 Task: Schedule a 45-minute meeting for project resource reallocation.
Action: Mouse moved to (93, 115)
Screenshot: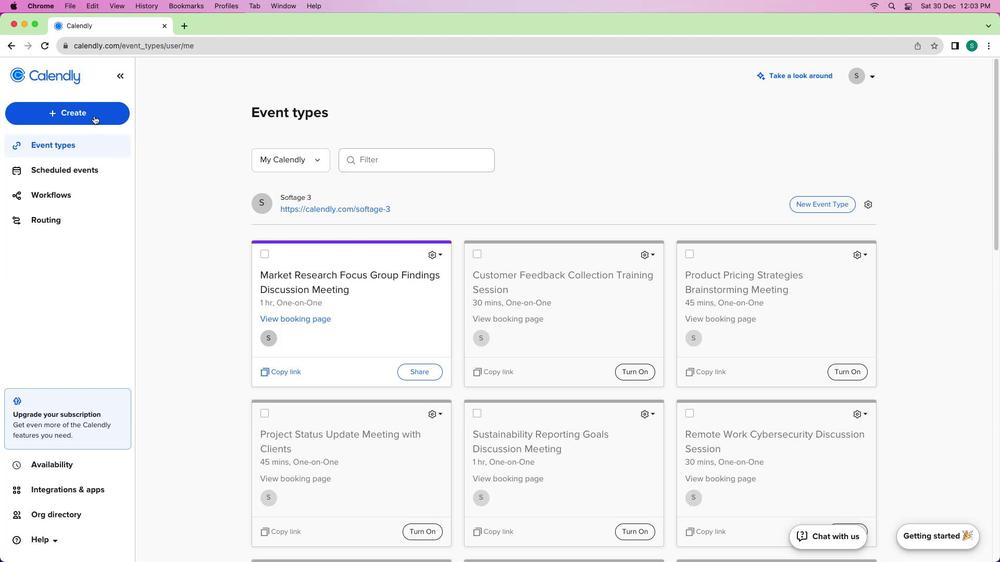 
Action: Mouse pressed left at (93, 115)
Screenshot: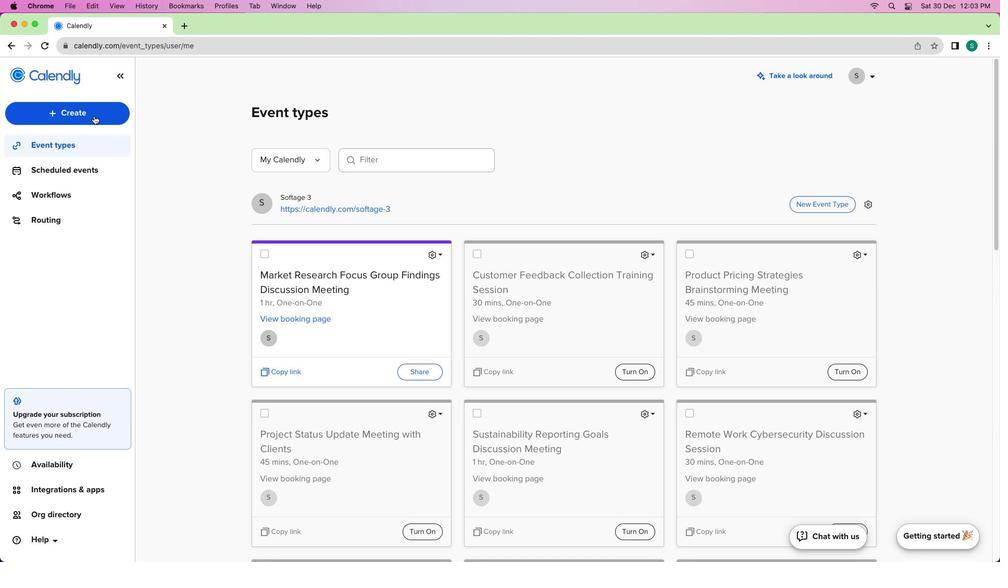 
Action: Mouse moved to (121, 156)
Screenshot: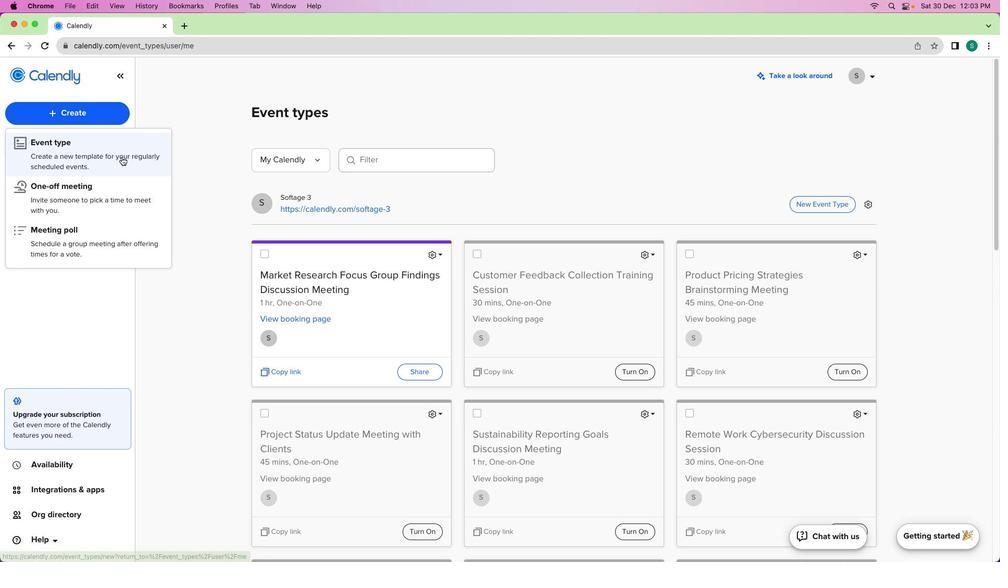 
Action: Mouse pressed left at (121, 156)
Screenshot: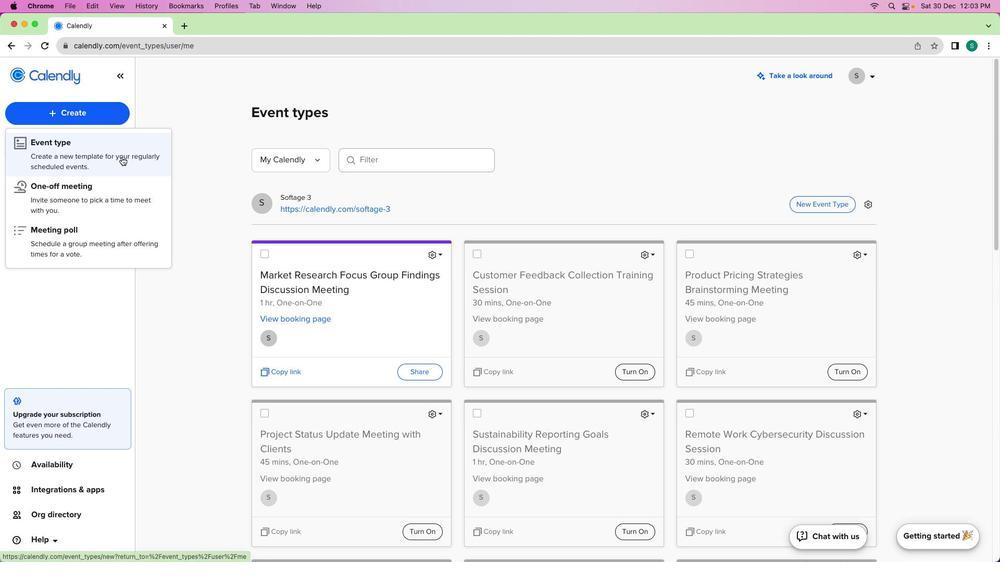 
Action: Mouse moved to (337, 195)
Screenshot: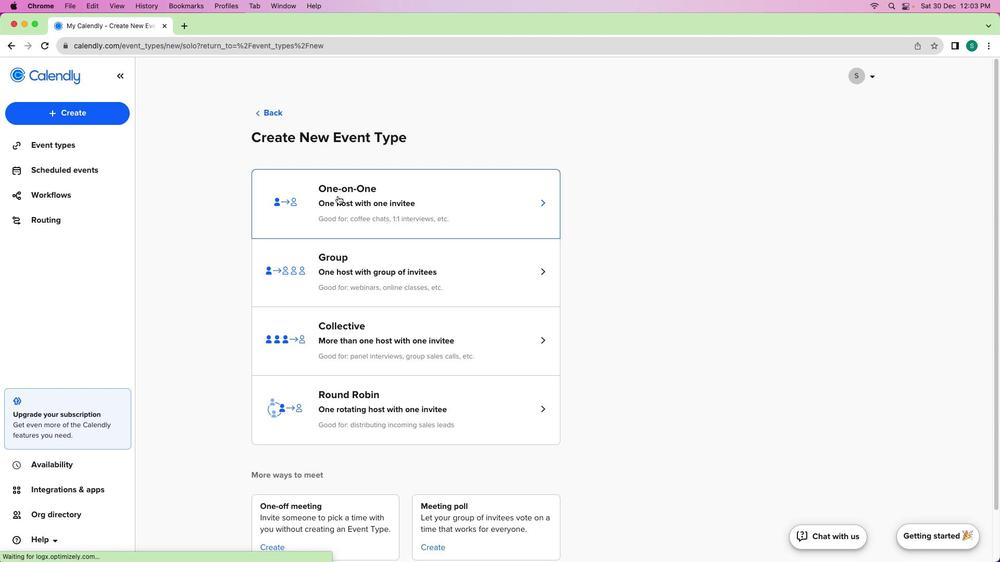 
Action: Mouse pressed left at (337, 195)
Screenshot: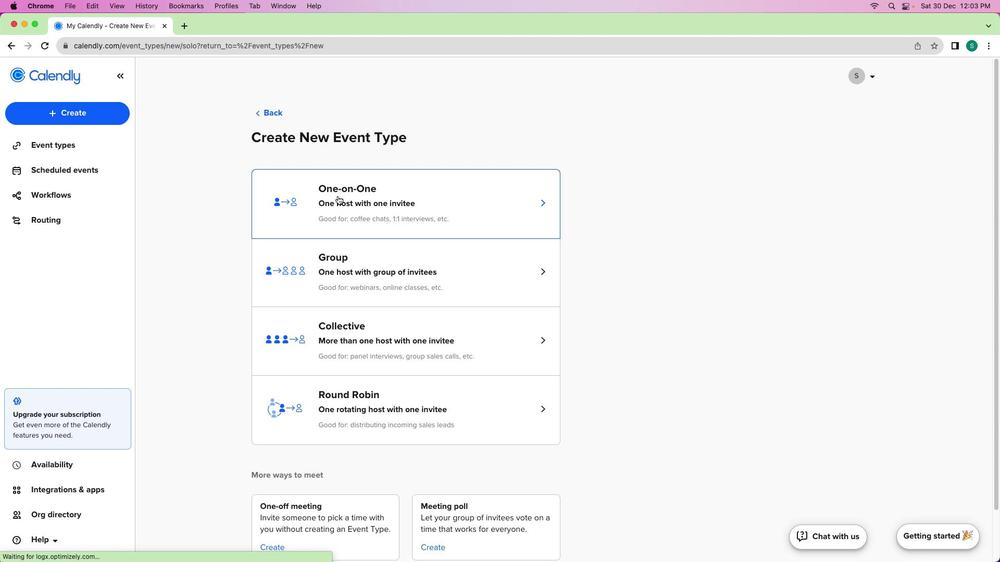
Action: Mouse moved to (179, 163)
Screenshot: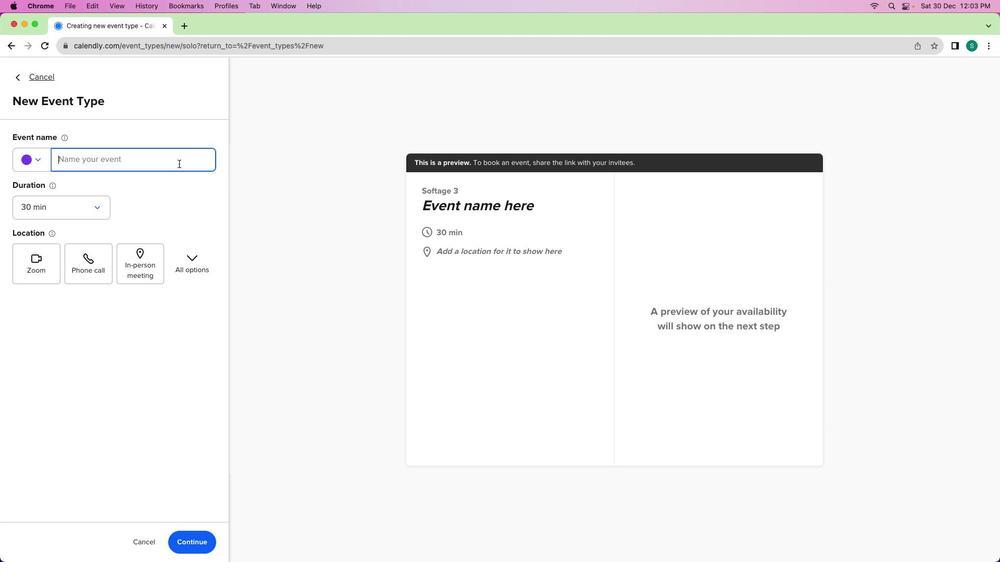 
Action: Mouse pressed left at (179, 163)
Screenshot: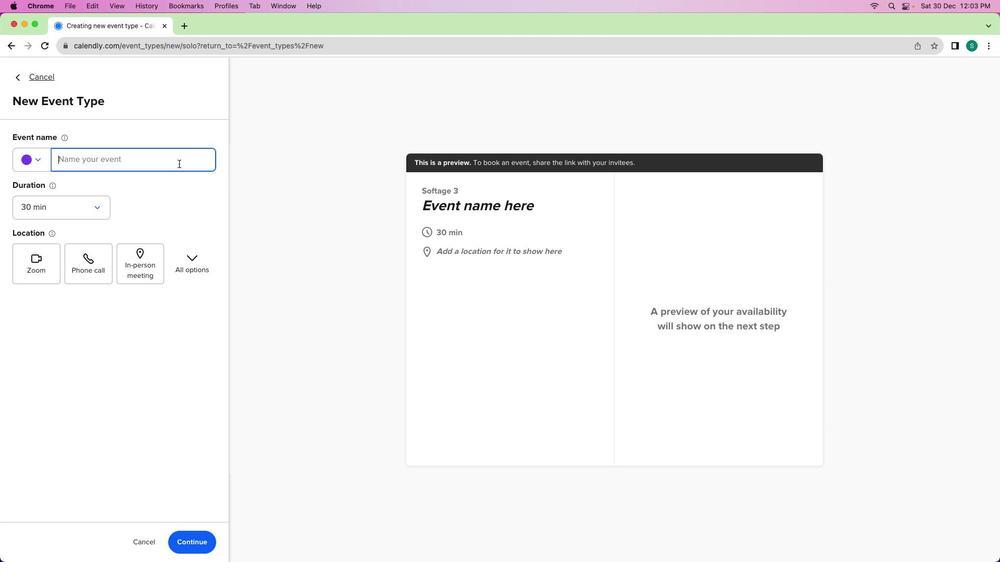 
Action: Mouse moved to (178, 164)
Screenshot: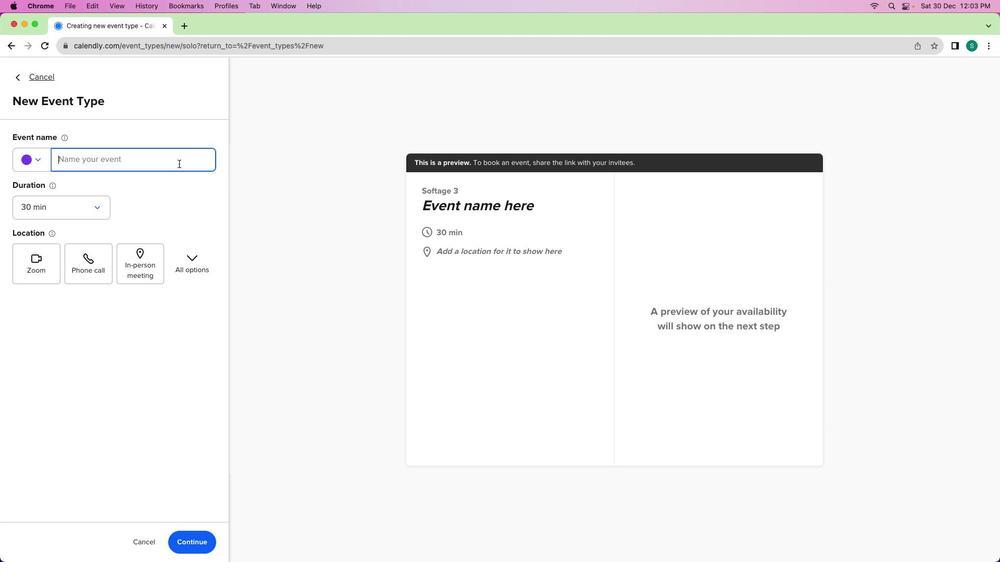 
Action: Key pressed Key.shift'P''r''o''j''e''c''t'Key.spaceKey.shift'R''e''s''o''u''r''c''e'Key.spaceKey.shift'R''e''a''l''l''o''c''a''t''i''o''n'Key.spaceKey.shift'M''e''e''t''i''n''g'
Screenshot: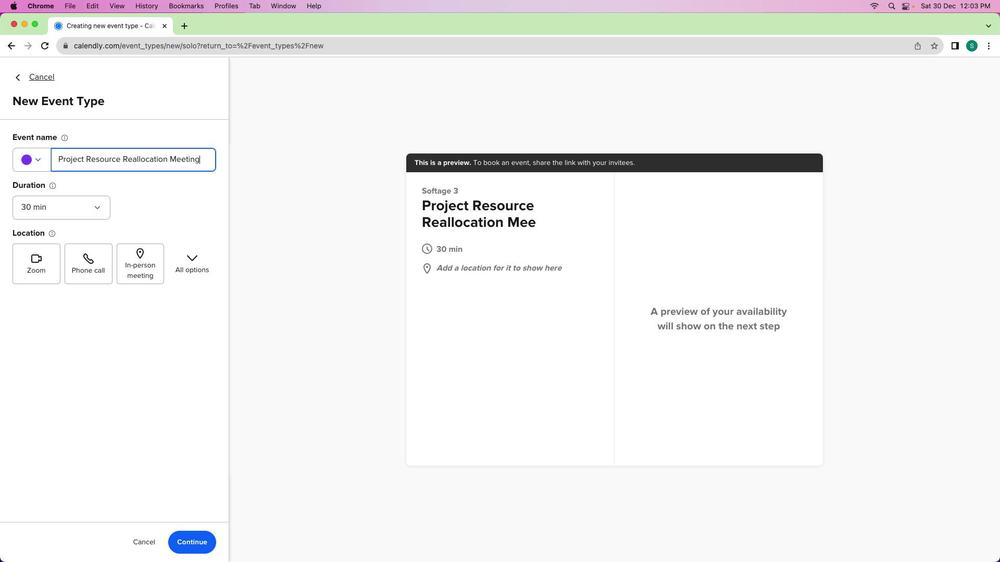 
Action: Mouse moved to (42, 216)
Screenshot: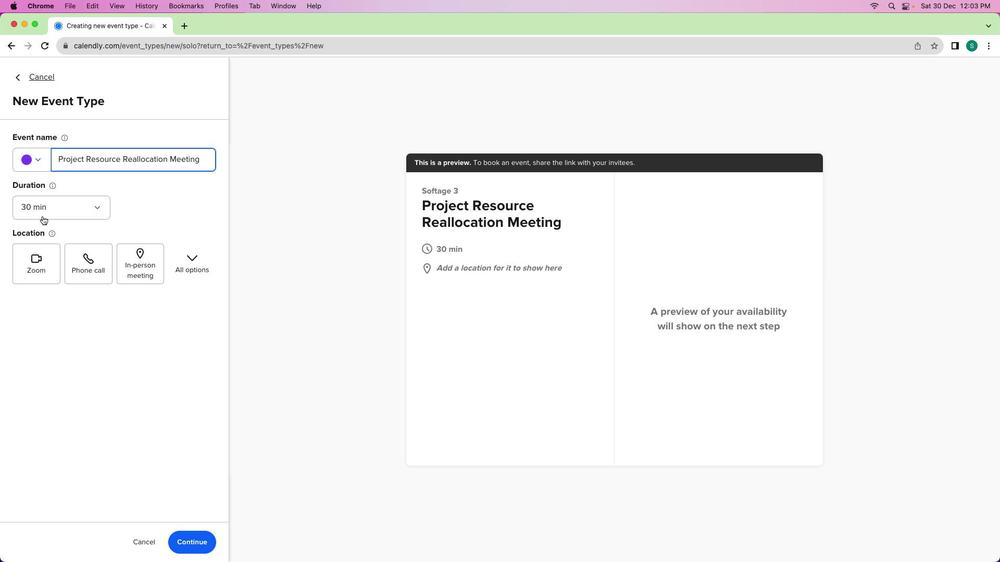
Action: Mouse pressed left at (42, 216)
Screenshot: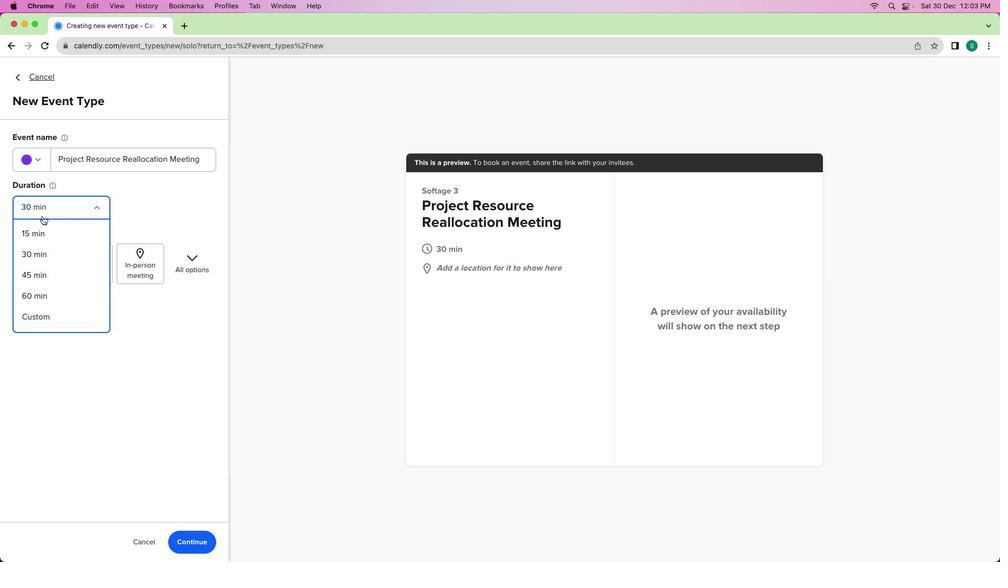 
Action: Mouse moved to (39, 269)
Screenshot: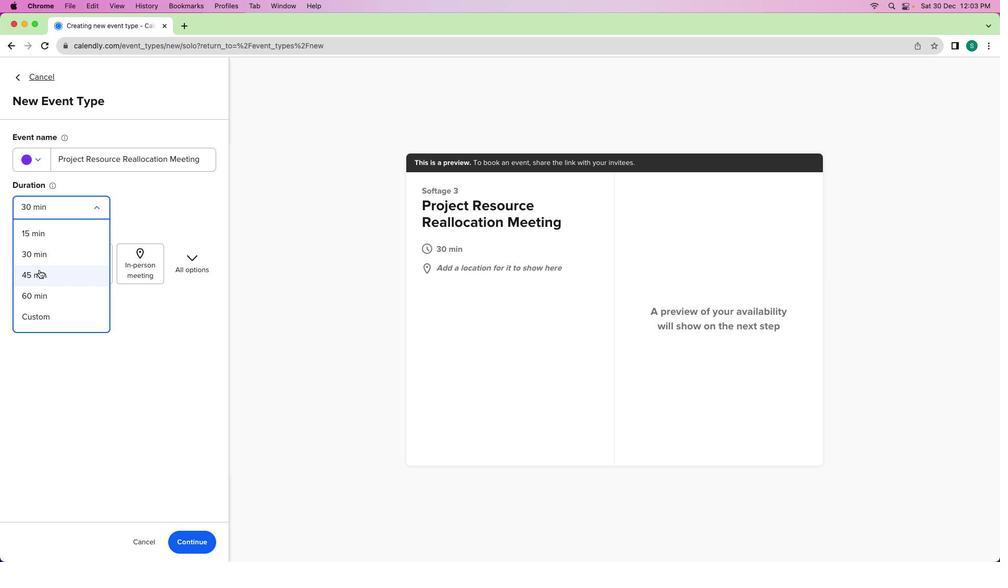 
Action: Mouse pressed left at (39, 269)
Screenshot: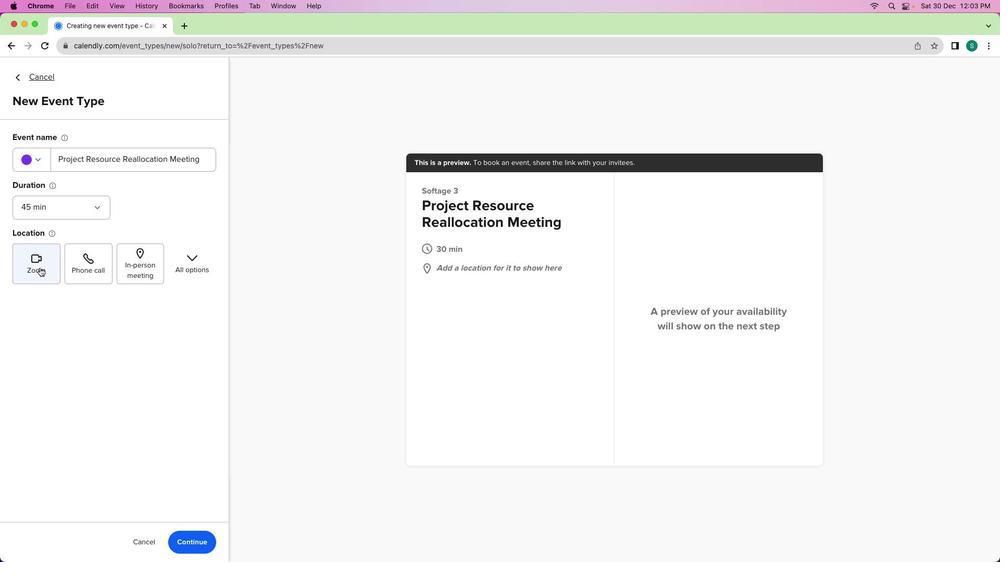
Action: Mouse moved to (41, 260)
Screenshot: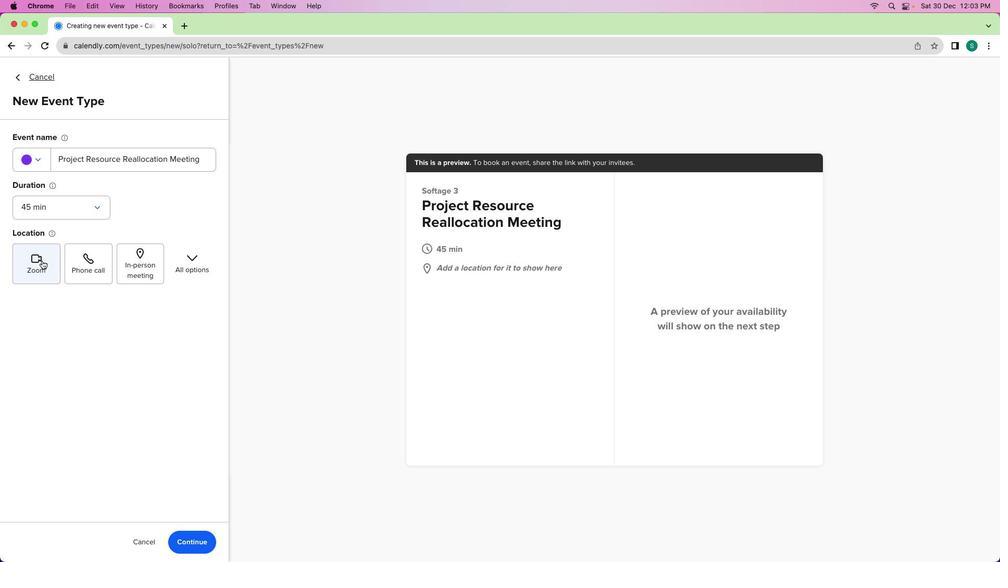 
Action: Mouse pressed left at (41, 260)
Screenshot: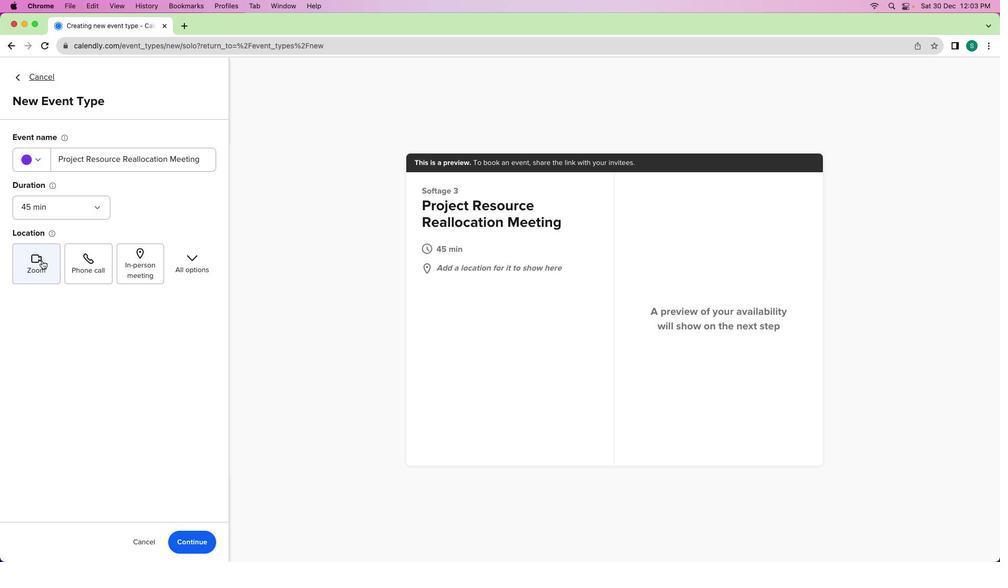 
Action: Mouse moved to (198, 538)
Screenshot: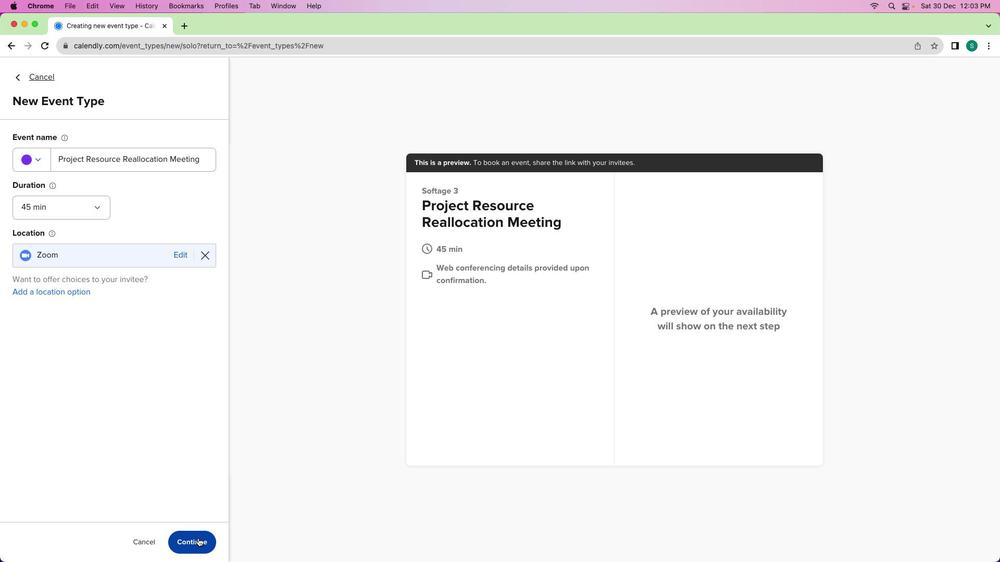 
Action: Mouse pressed left at (198, 538)
Screenshot: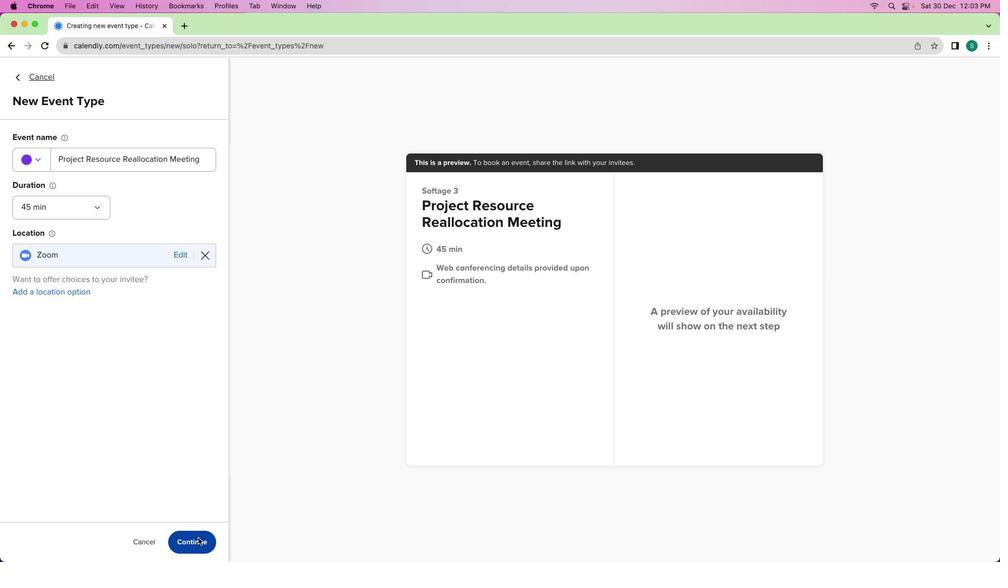 
Action: Mouse moved to (129, 184)
Screenshot: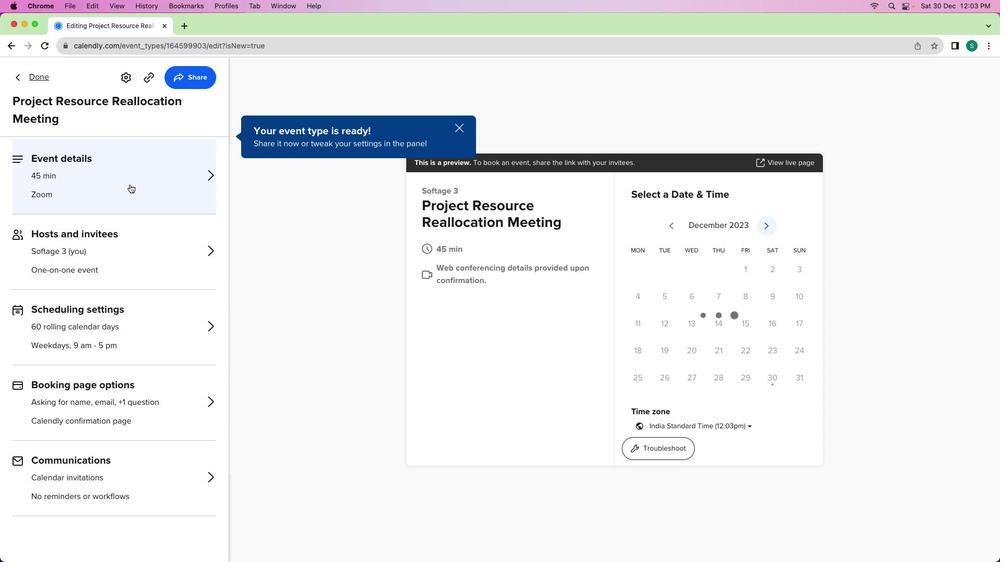 
Action: Mouse pressed left at (129, 184)
Screenshot: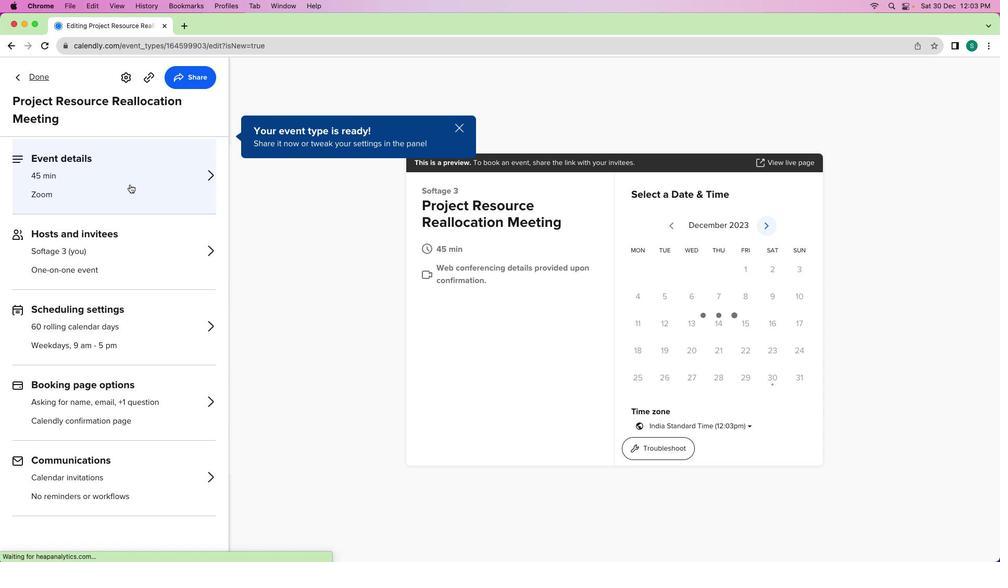 
Action: Mouse moved to (32, 164)
Screenshot: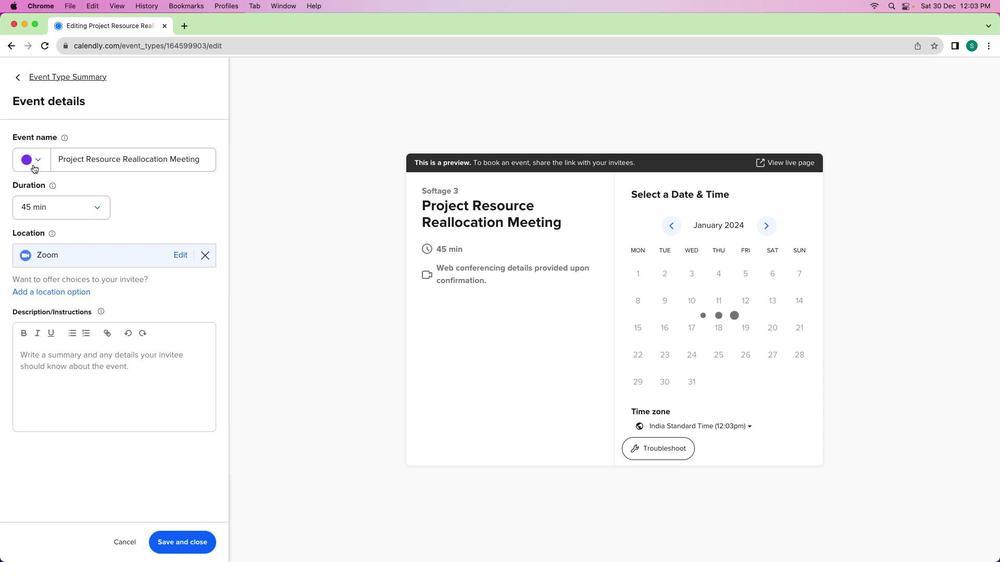 
Action: Mouse pressed left at (32, 164)
Screenshot: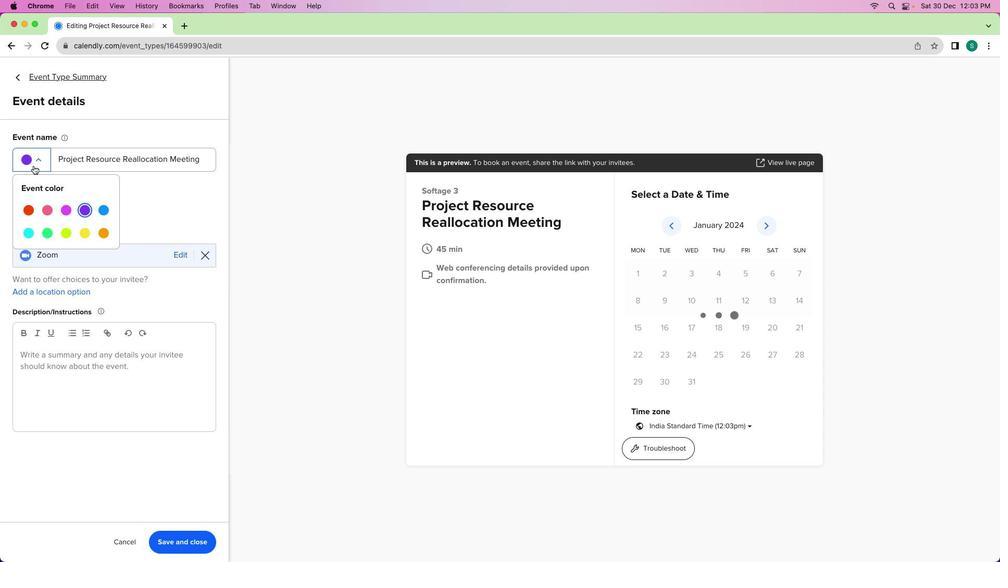 
Action: Mouse moved to (43, 234)
Screenshot: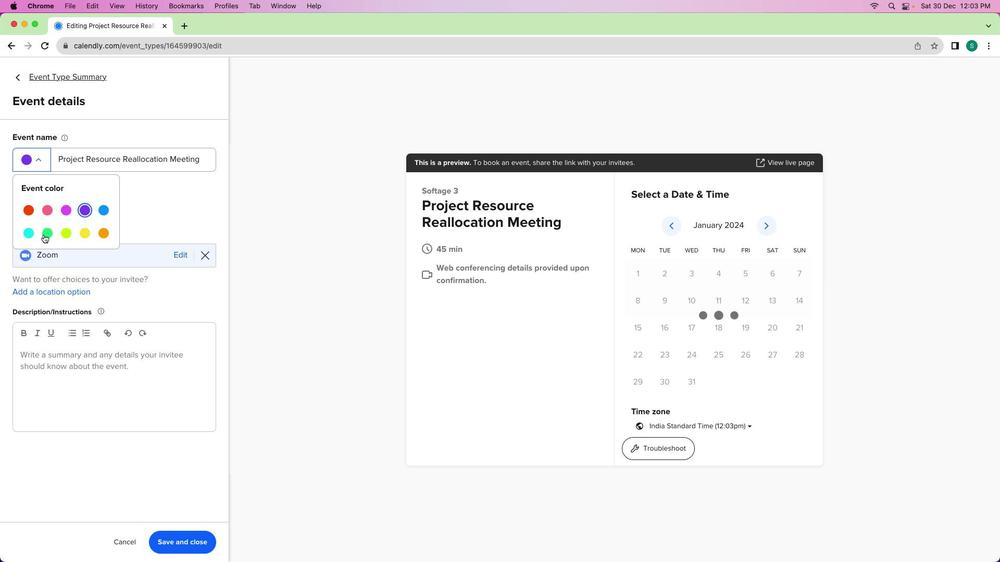 
Action: Mouse pressed left at (43, 234)
Screenshot: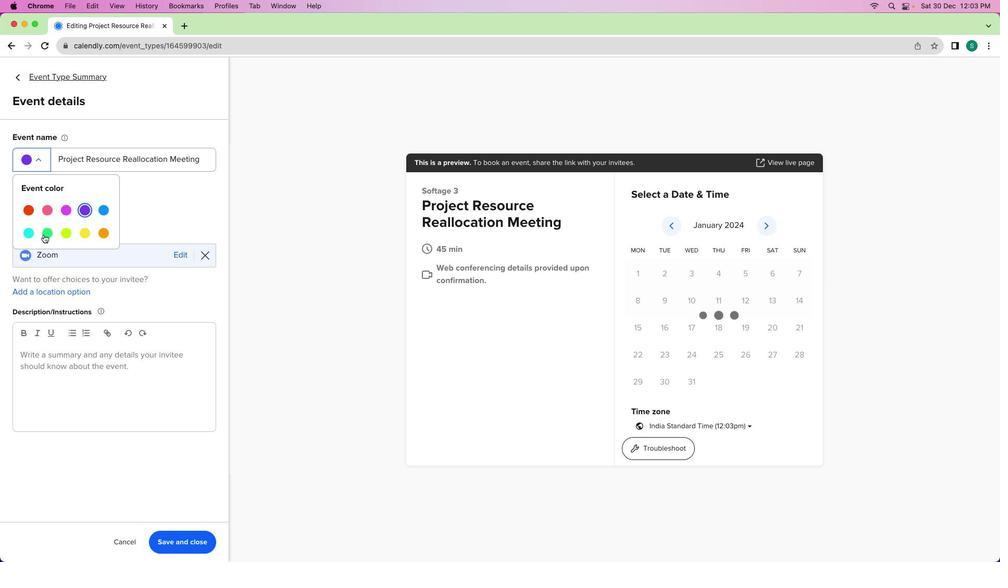 
Action: Mouse moved to (75, 385)
Screenshot: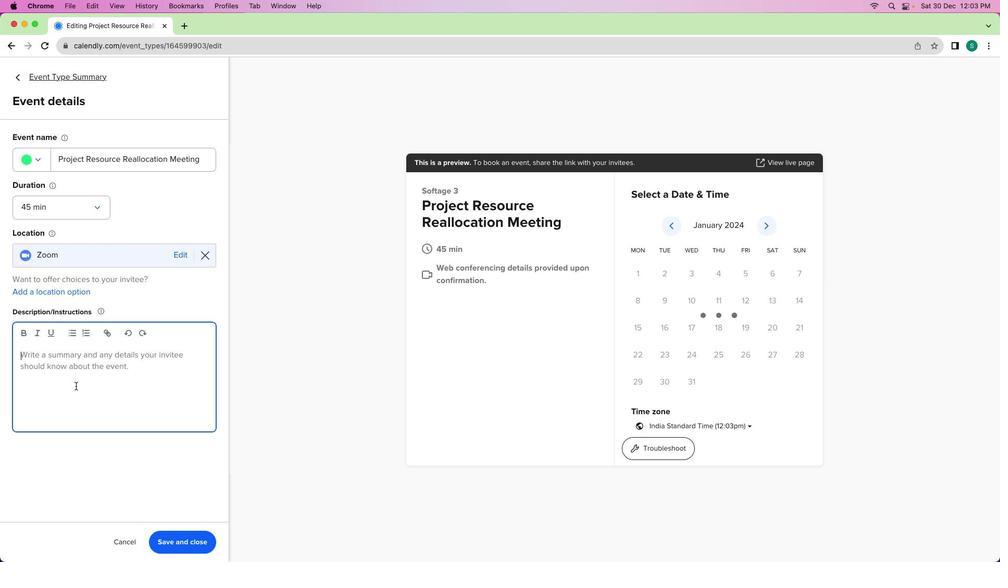 
Action: Mouse pressed left at (75, 385)
Screenshot: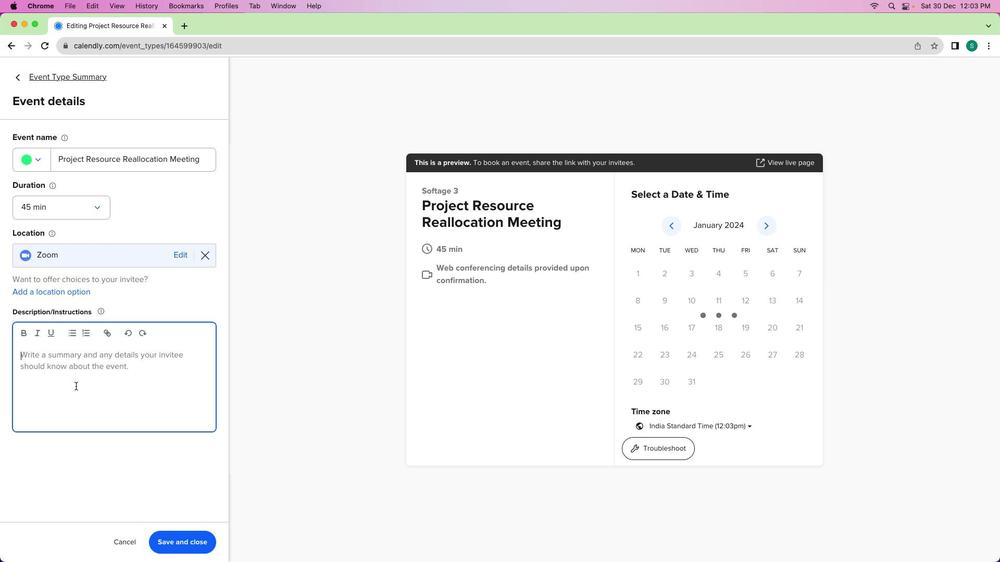 
Action: Mouse moved to (83, 389)
Screenshot: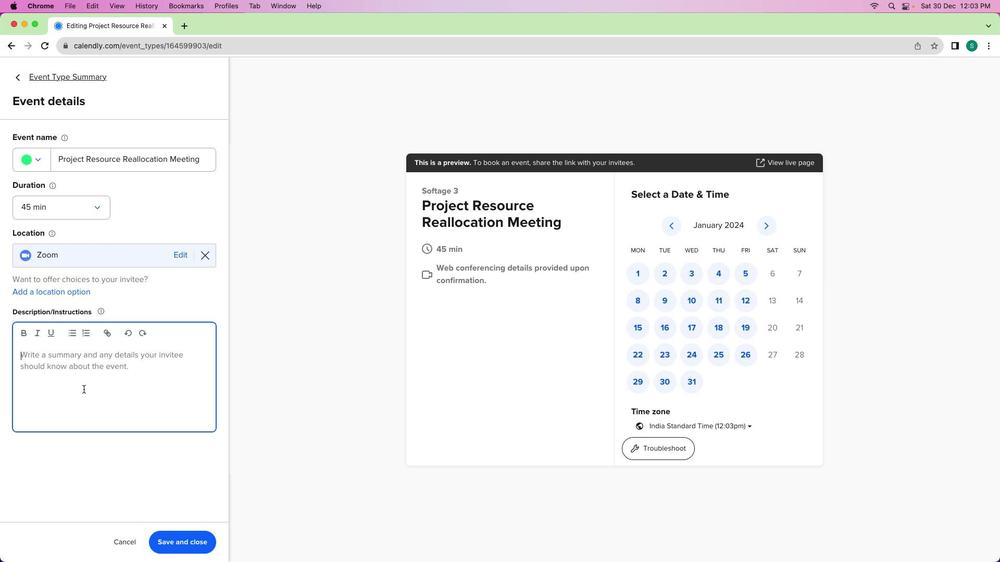 
Action: Key pressed Key.shiftKey.shift'J''o''i''b'Key.backspace'n'Key.space'm'Key.backspace'u''s'Key.space'f''o''r'Key.space'a''n'Key.space'i''m''p''o''r''t''a''n''t'Key.space'm''e''e''t''i''n''g'Key.space'f''o''x'Key.backspace'c''u''s''e'Key.spaceKey.backspace'd'Key.space'o''n'Key.space'd''i''d'Key.backspace's'Key.spaceKey.backspace'c''u''s''s''i''n''g'Key.space't''h''e'Key.space'r''e''a''l''l''o''c''a''t''o''n'Key.space'o''f'Key.space'p''r''o'Key.leftKey.leftKey.leftKey.leftKey.leftKey.leftKey.leftKey.leftKey.leftKey.leftKey.leftKey.rightKey.right'i'Key.down'j''e''c''t'Key.spaceKey.shift'R''e''s''o''u''r''c''e''s'Key.spaceKey.backspace'.'Key.space'i''n'Key.backspaceKey.backspaceKey.shift'I''n'Key.space't''h''e'Key.backspace'i''s'Key.spaceKey.spaceKey.shift's''e''s''s''i''o''n'','Key.space'w''e'Key.space'w''i''l''l'Key.space'r''e''v''i''e''w'Key.space'c''u''r''r''e''n''t'Key.space'r''e''s''o''u''r''c''e'Key.space'a''l''l''o''a''c''t''a'Key.backspaceKey.backspace'a''t''i''o''n'Key.spaceKey.backspace's'','Key.space'i''d''e''n''t''i''f''y'Key.spaceKey.leftKey.leftKey.leftKey.leftKey.leftKey.leftKey.leftKey.leftKey.leftKey.leftKey.leftKey.leftKey.leftKey.leftKey.leftKey.leftKey.leftKey.leftKey.backspaceKey.down'a''n''y'Key.space'a''d''j''u''s''t''m''e''n''t''s'Key.spaceKey.backspaceKey.space'n''e''e''d''e''d'','Key.space'a''n''d'Key.space's''t''r''a''t''e''g''i''z''e'Key.space'o''n'Key.space'o''p''t''i''m''i''z''i''n''g'Key.space't''h''e'Key.space'a''l''l''o''c''a''t''i''o''n''n'Key.backspaceKey.space't''o'Key.space'e''n''s''u''r''e'Key.space't''h''e'Key.space's''u''c''c''e''s''s''f''u''l'Key.space'c''o''m''p''l''e''t''i''o''n'Key.space'o''f'Key.space'o''u''r'Key.space'p''r''o''j''e''c''t''s''.'
Screenshot: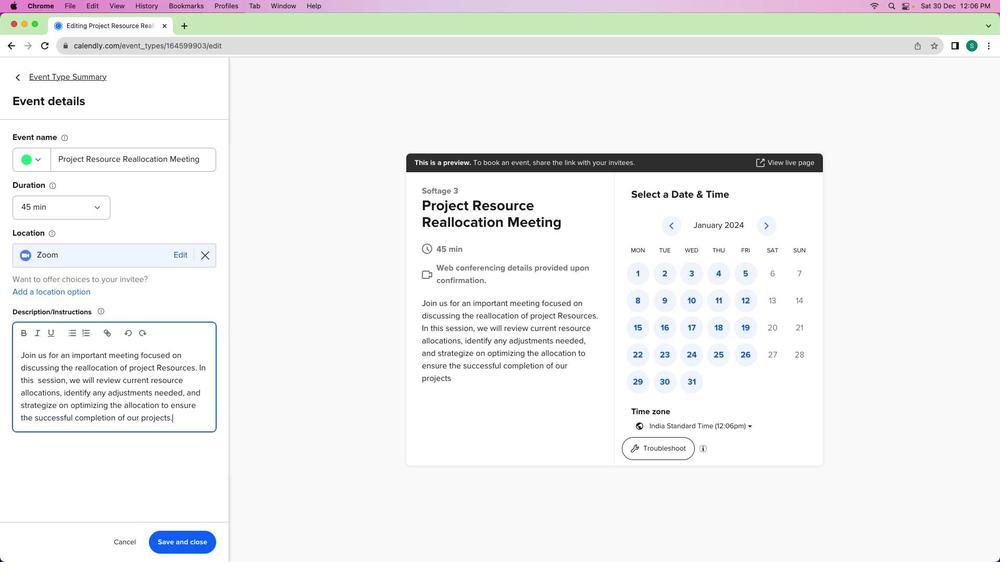 
Action: Mouse moved to (187, 546)
Screenshot: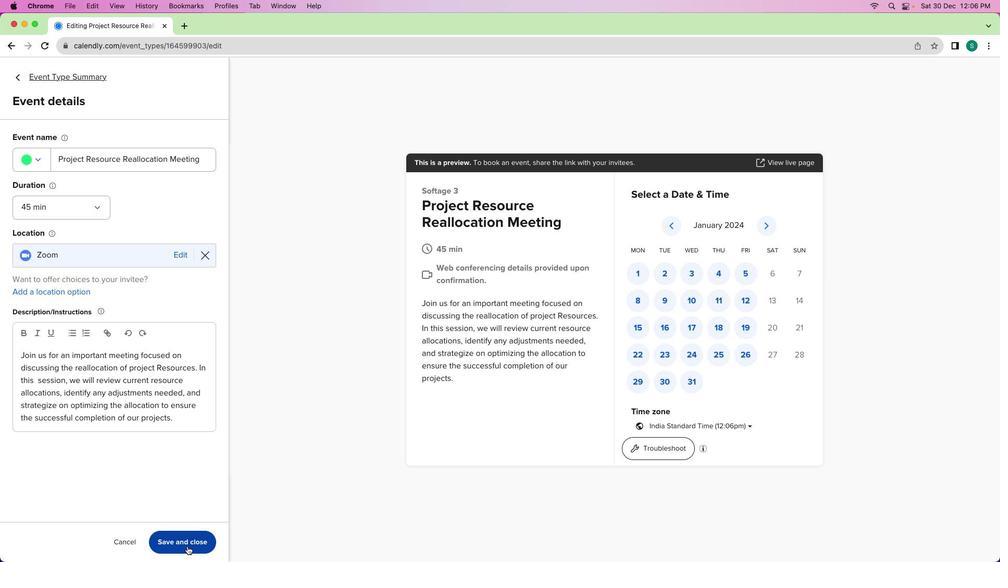 
Action: Mouse pressed left at (187, 546)
Screenshot: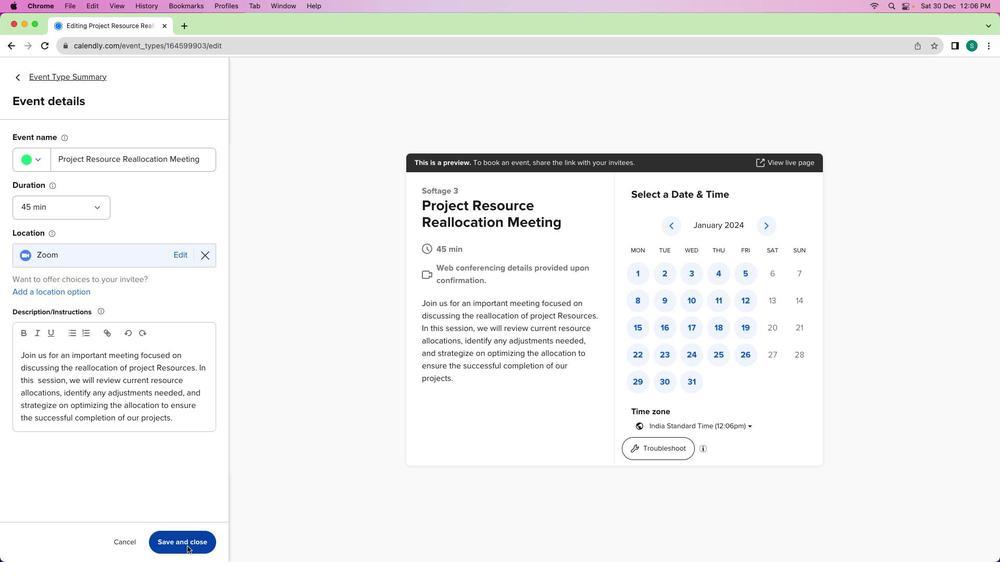 
Action: Mouse moved to (47, 75)
Screenshot: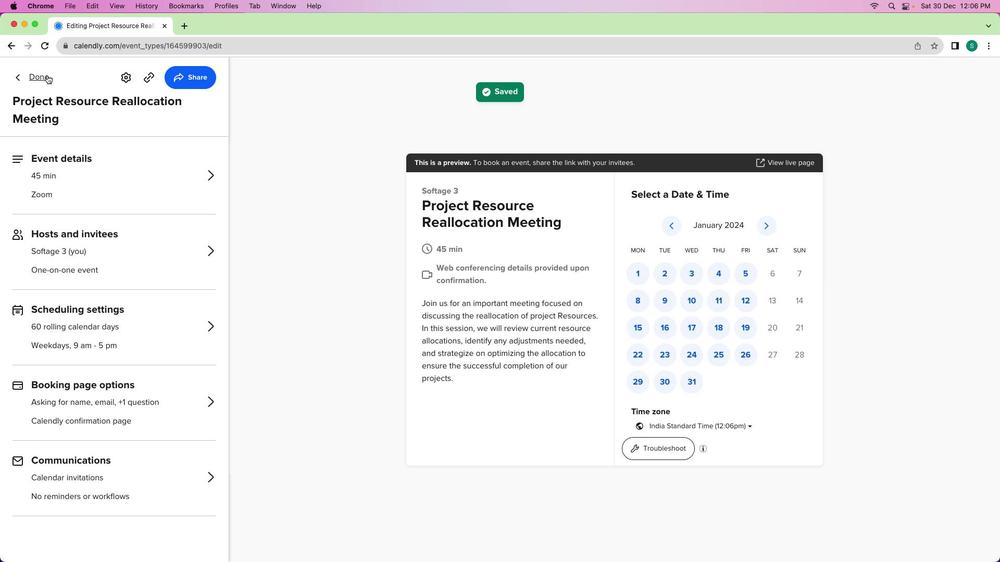 
Action: Mouse pressed left at (47, 75)
Screenshot: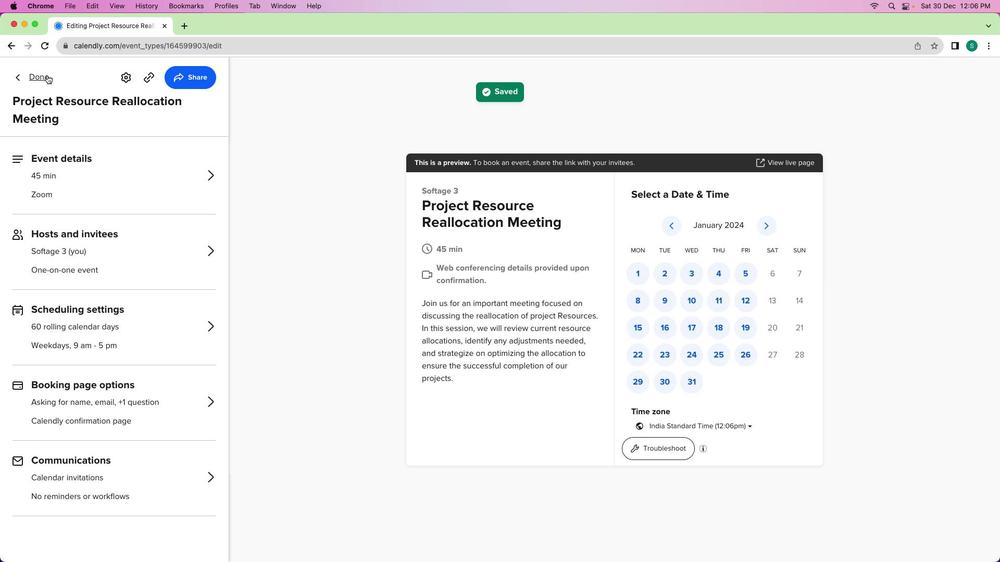 
Action: Mouse moved to (328, 290)
Screenshot: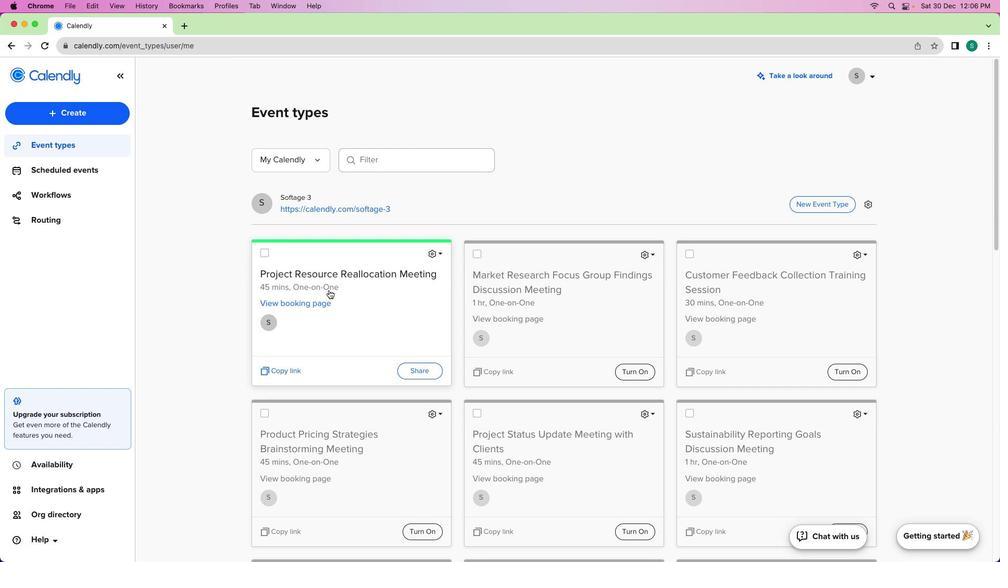 
